 Task: Create a task in Outlook with the subject 'Complete Project Proposal', start date 6/16/2023, due date 6/30/2023, priority 'High', and include detailed instructions in the description.
Action: Mouse moved to (15, 104)
Screenshot: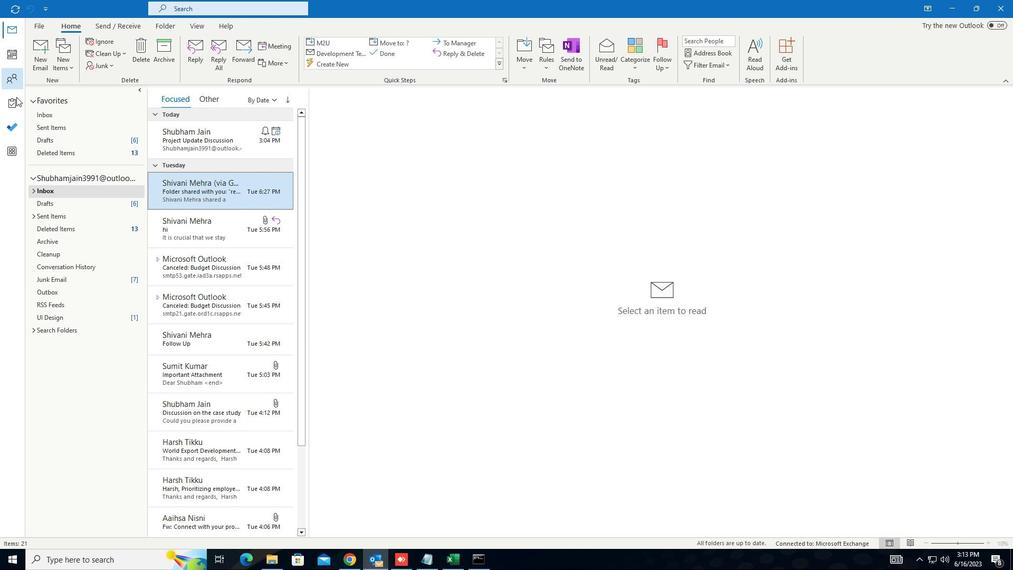 
Action: Mouse pressed left at (15, 104)
Screenshot: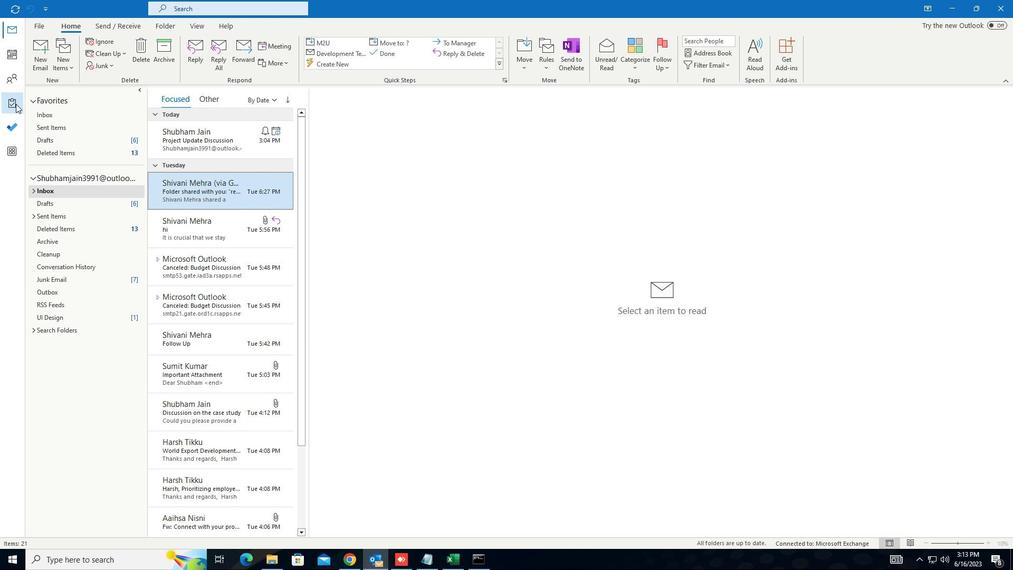 
Action: Mouse moved to (38, 53)
Screenshot: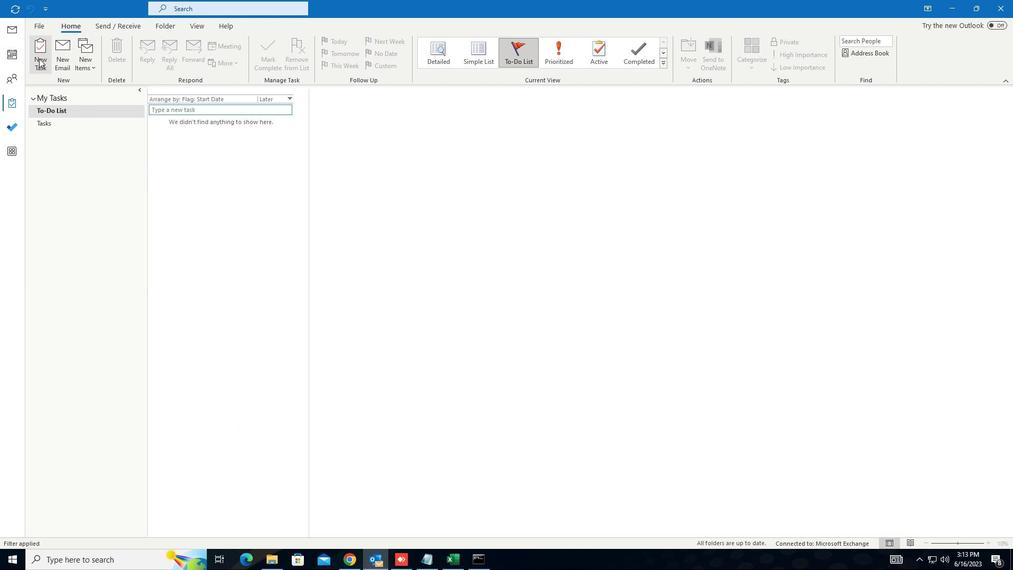 
Action: Mouse pressed left at (38, 53)
Screenshot: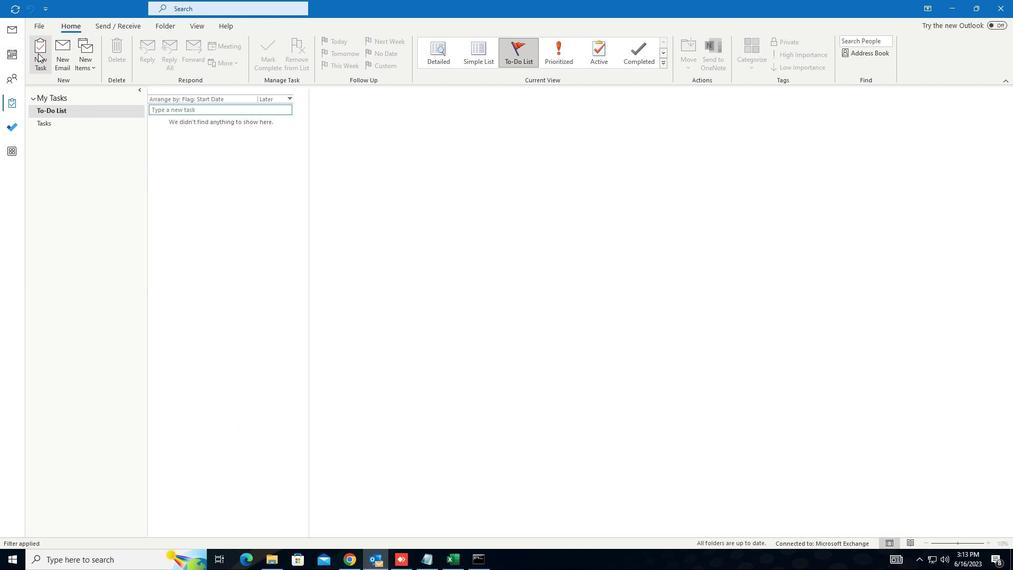 
Action: Mouse moved to (193, 181)
Screenshot: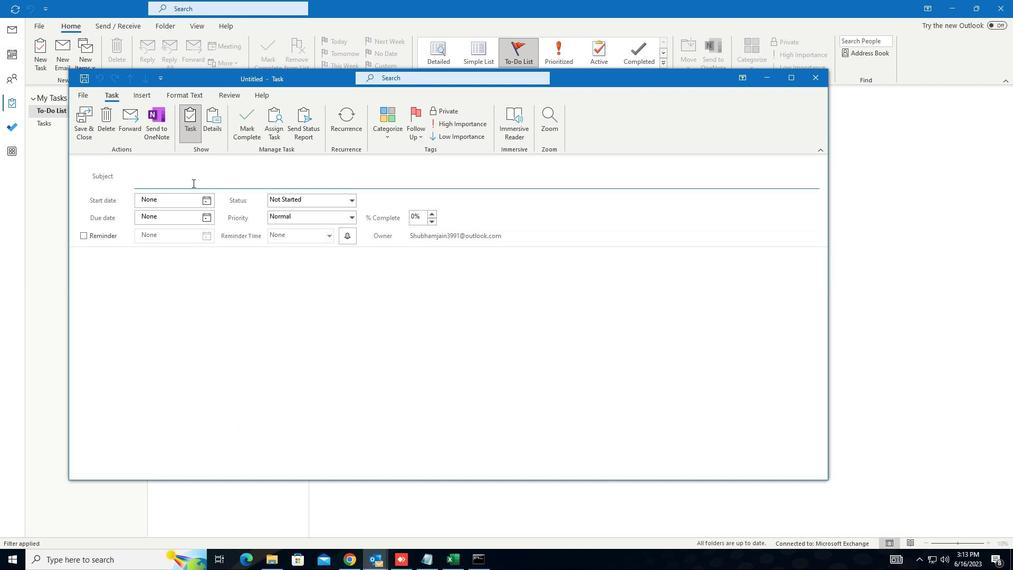 
Action: Mouse pressed left at (193, 181)
Screenshot: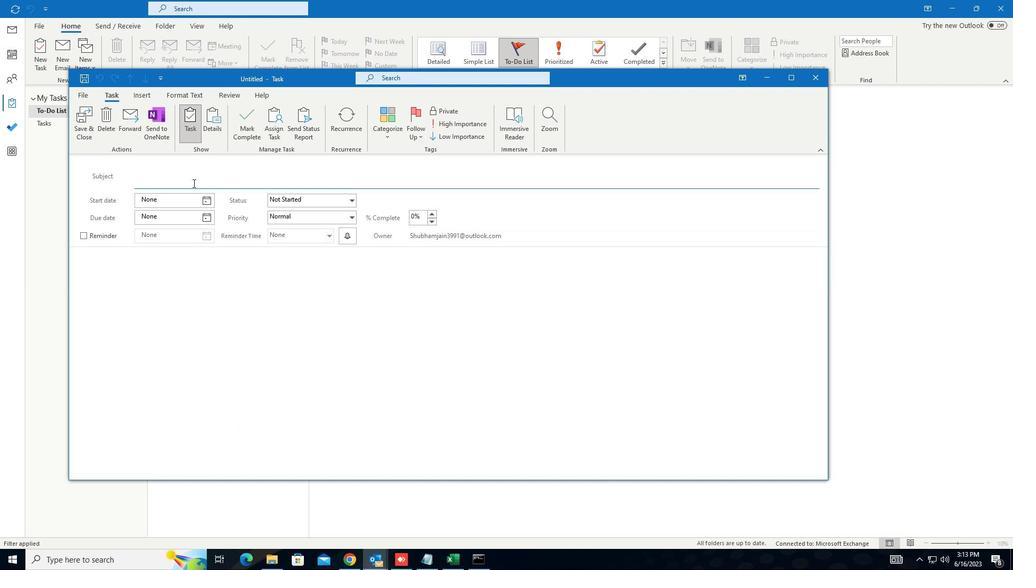 
Action: Mouse moved to (193, 180)
Screenshot: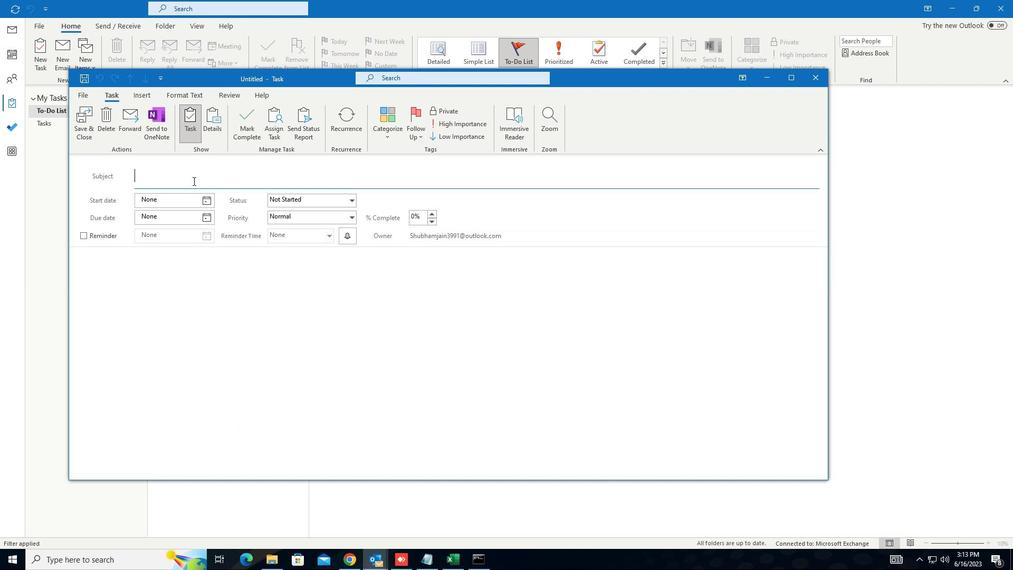 
Action: Key pressed <Key.shift><Key.shift><Key.shift>COMPLETE<Key.space><Key.shift>PROJECT<Key.space><Key.shift>PROPOSAL
Screenshot: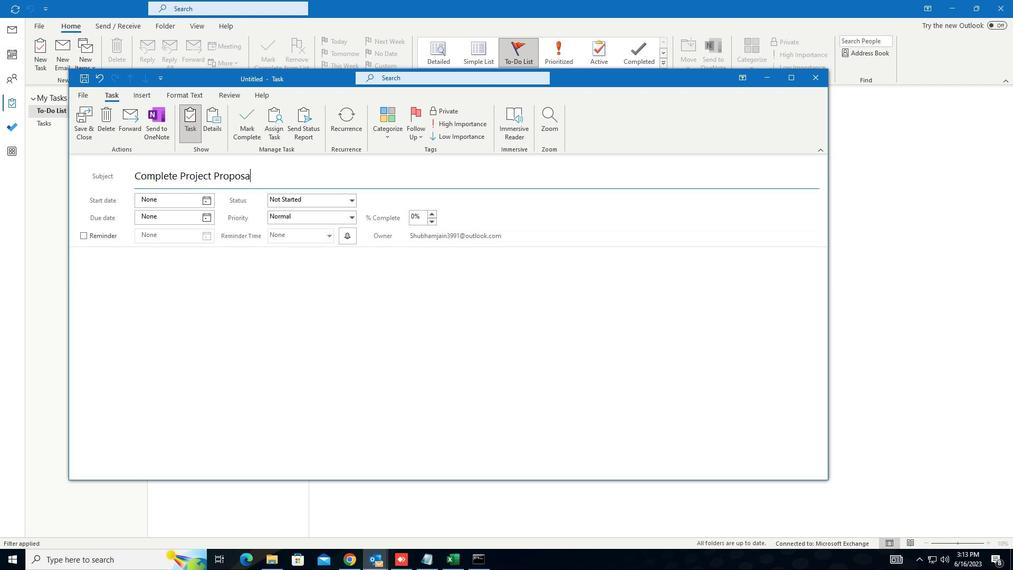 
Action: Mouse moved to (208, 266)
Screenshot: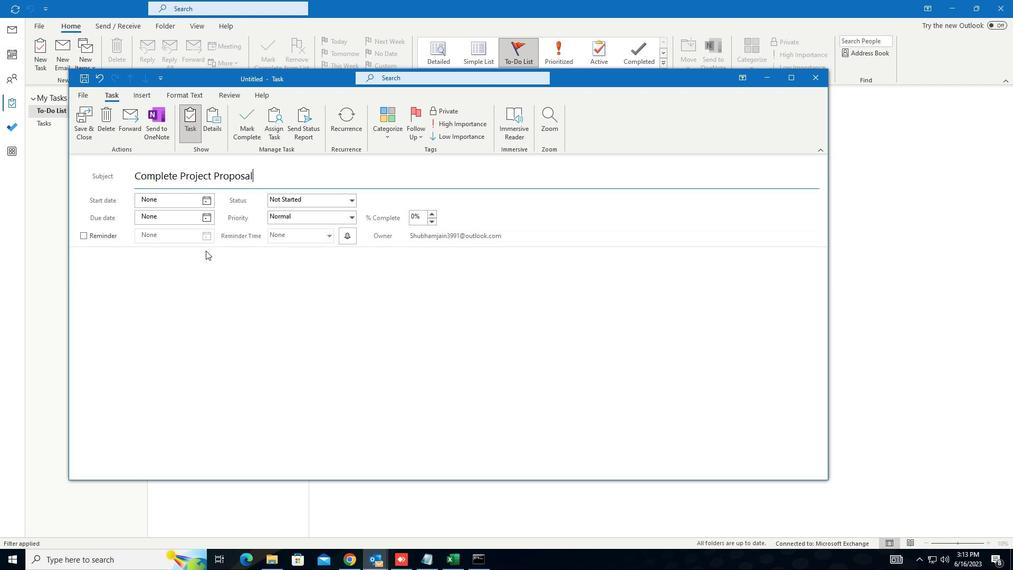 
Action: Mouse pressed left at (208, 266)
Screenshot: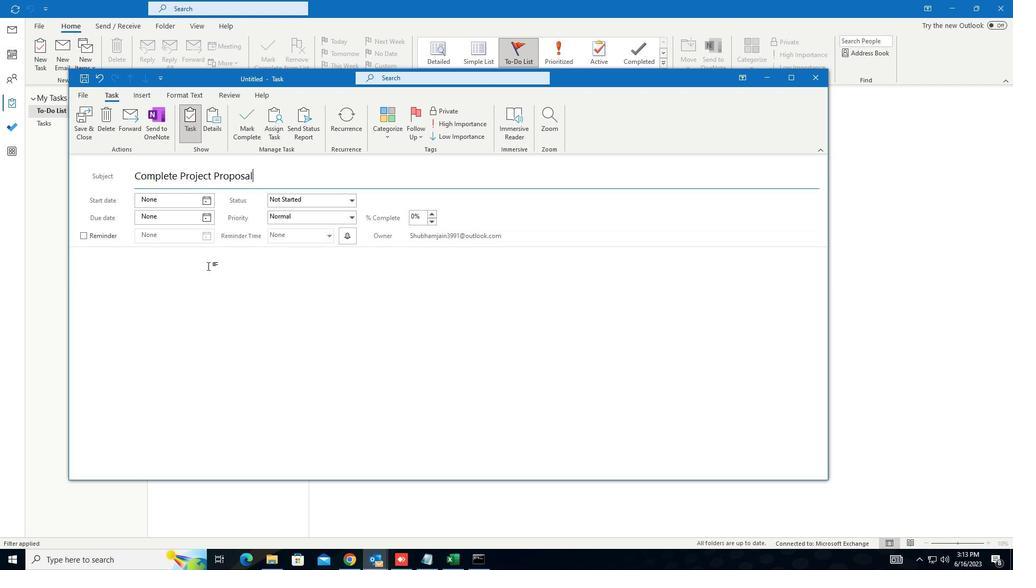 
Action: Mouse moved to (208, 264)
Screenshot: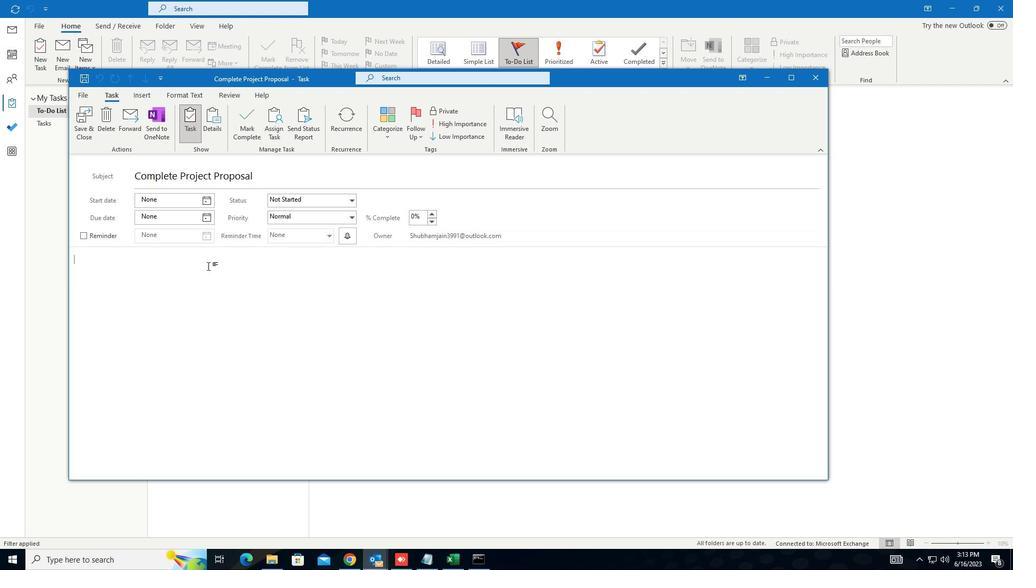 
Action: Key pressed <Key.shift>REVIEW<Key.space>PROJECT<Key.space>BACKGROUND<Key.space>AND<Key.space>OBJECTIVES.<Key.space><Key.shift><Key.shift><Key.shift><Key.shift><Key.shift><Key.shift><Key.shift><Key.shift><Key.shift><Key.shift><Key.shift><Key.shift>FAMILIARIZE<Key.space>YOURSELF<Key.space>WITH<Key.space>THE<Key.space>PROJECT'S<Key.space>PURPOSE,<Key.space>GOALS,<Key.space>AND<Key.space>DESIRED<Key.space>OUTCOMES.<Key.space><Key.shift>REFER<Key.space>TO<Key.space>THE<Key.space>PROVIDED<Key.space>PROJECT<Key.space>BRIEF<Key.space>OR<Key.space>ANY<Key.space>RELATED<Key.space>DOCUMENTATION.
Screenshot: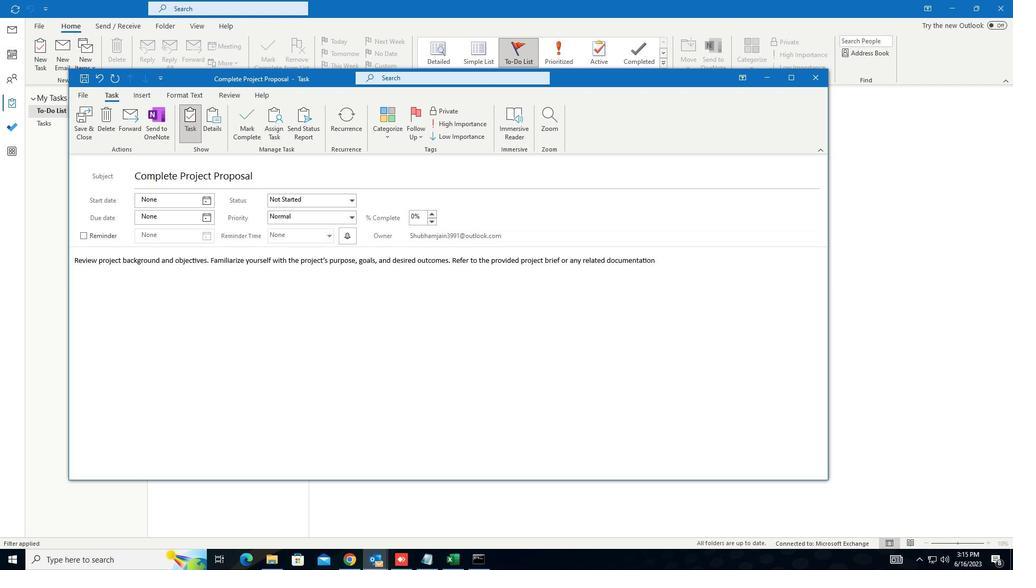 
Action: Mouse moved to (207, 202)
Screenshot: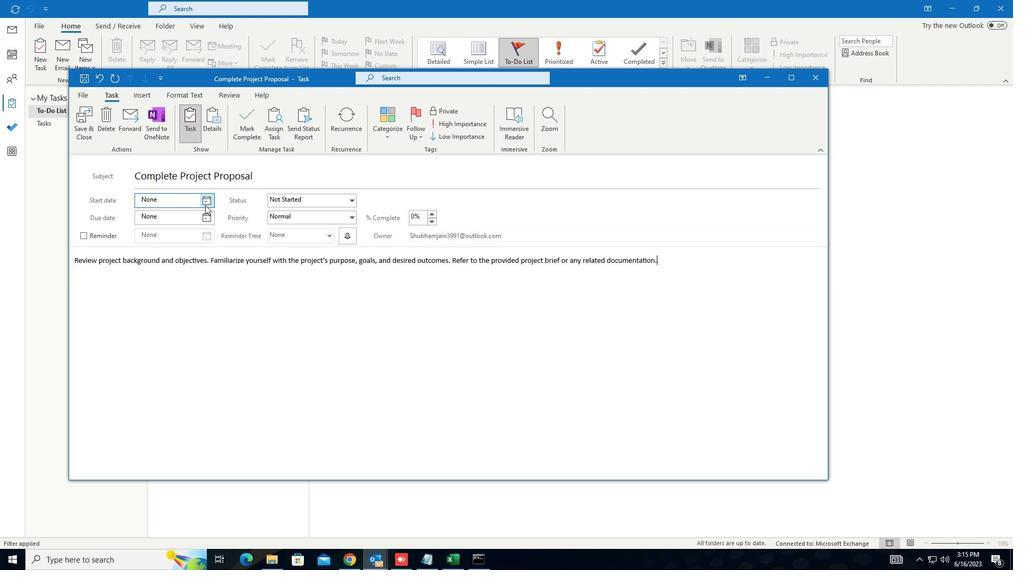 
Action: Mouse pressed left at (207, 202)
Screenshot: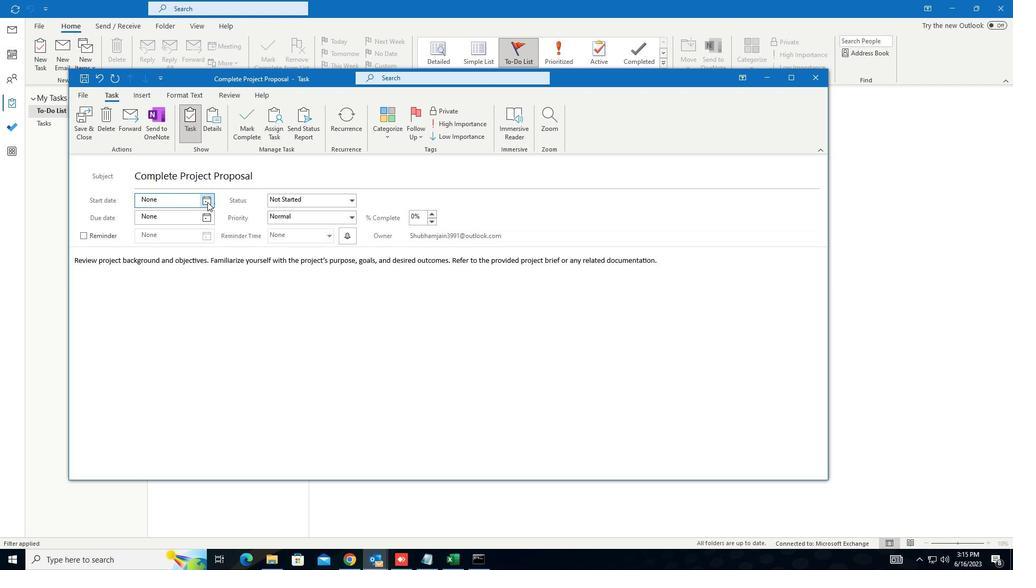 
Action: Mouse moved to (138, 321)
Screenshot: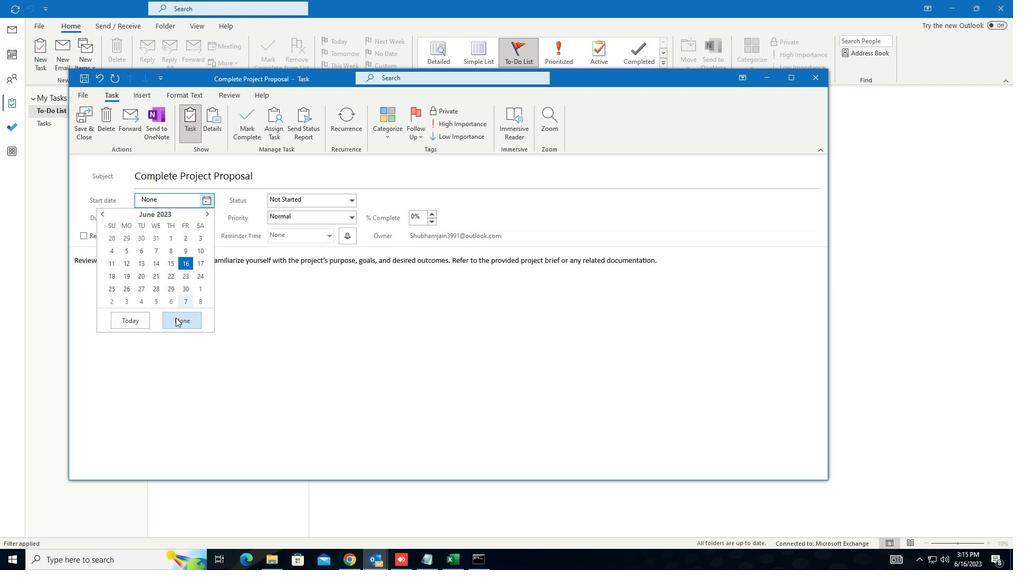 
Action: Mouse pressed left at (138, 321)
Screenshot: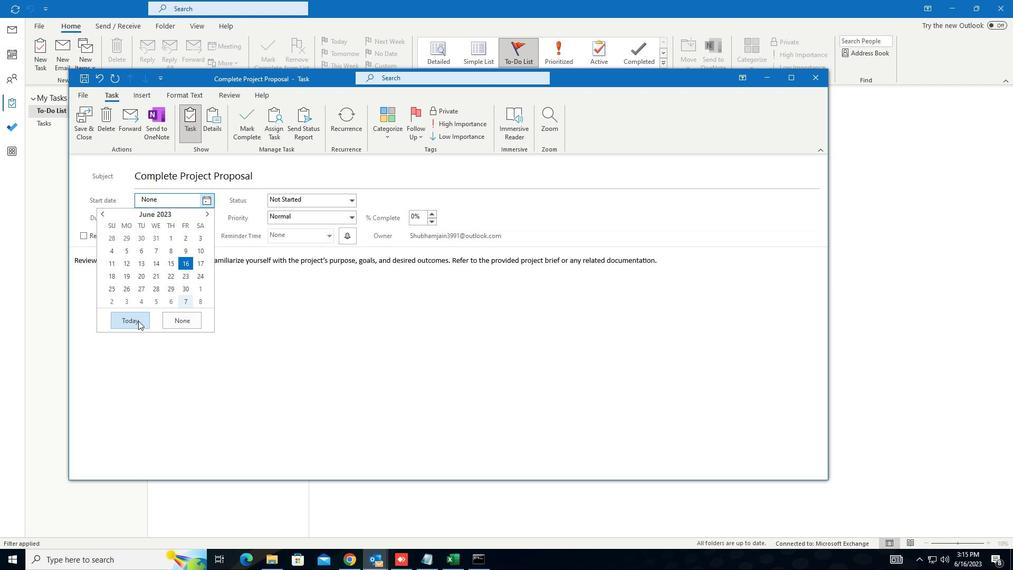 
Action: Mouse moved to (205, 231)
Screenshot: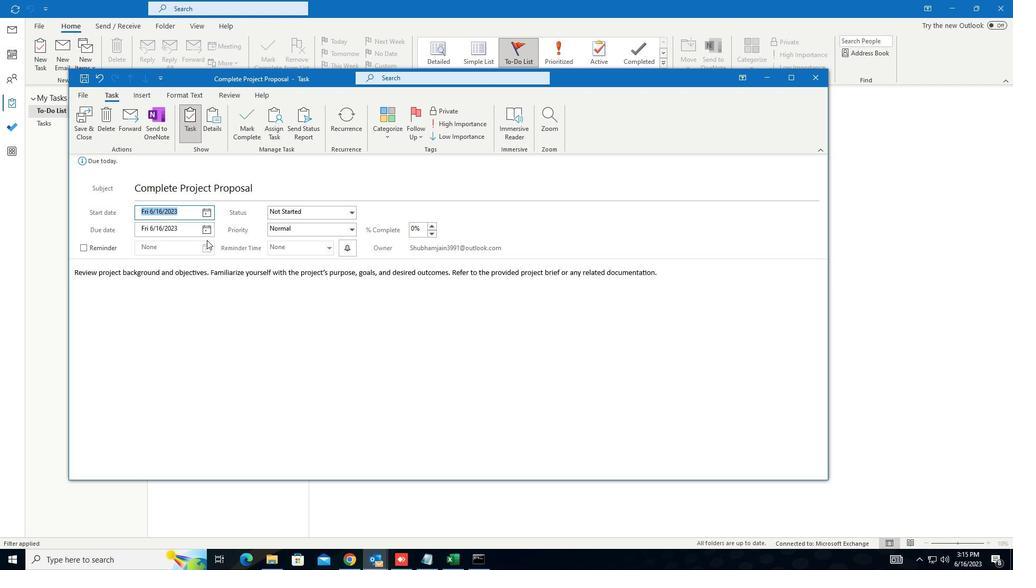 
Action: Mouse pressed left at (205, 231)
Screenshot: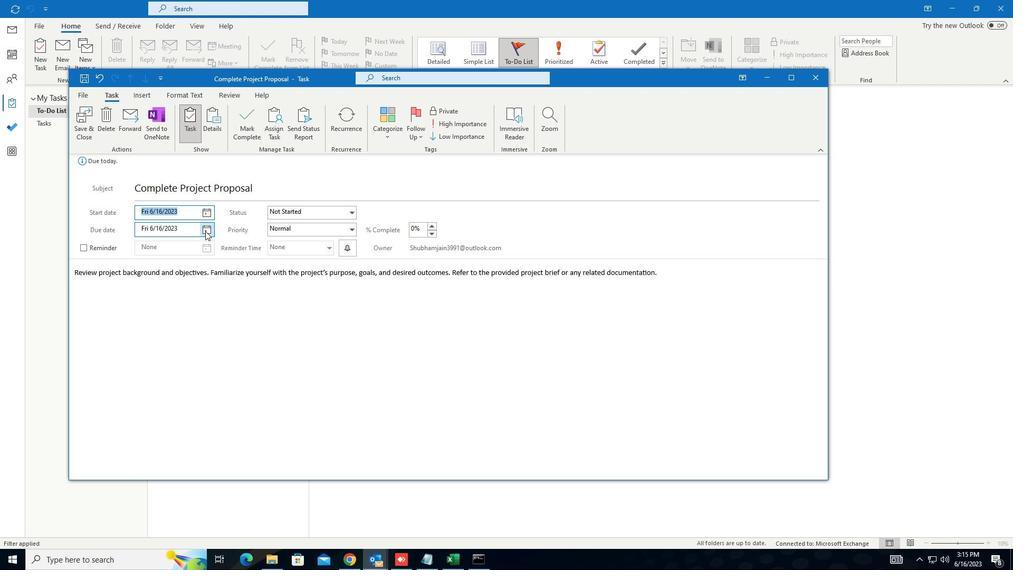 
Action: Mouse moved to (187, 316)
Screenshot: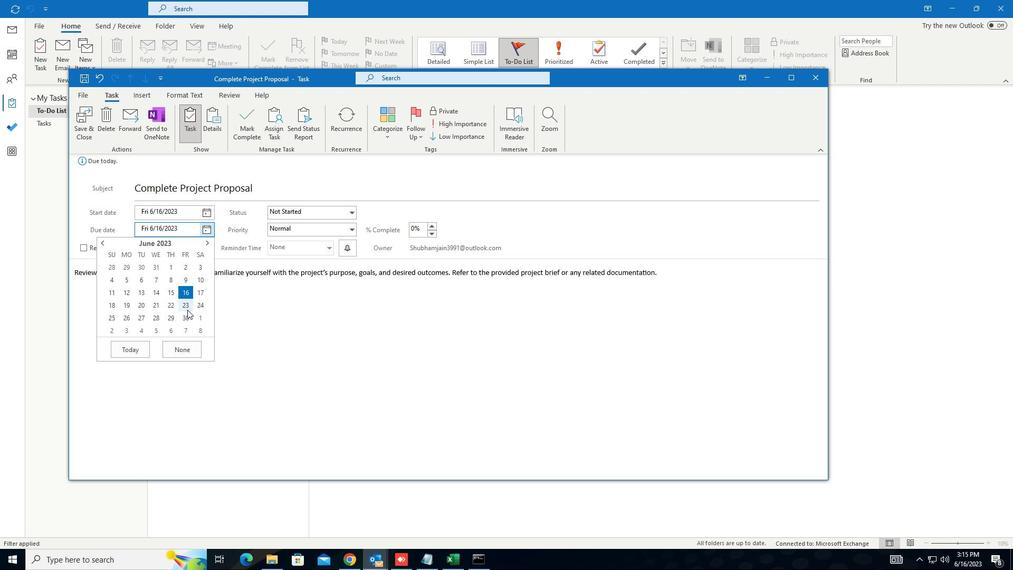 
Action: Mouse pressed left at (187, 316)
Screenshot: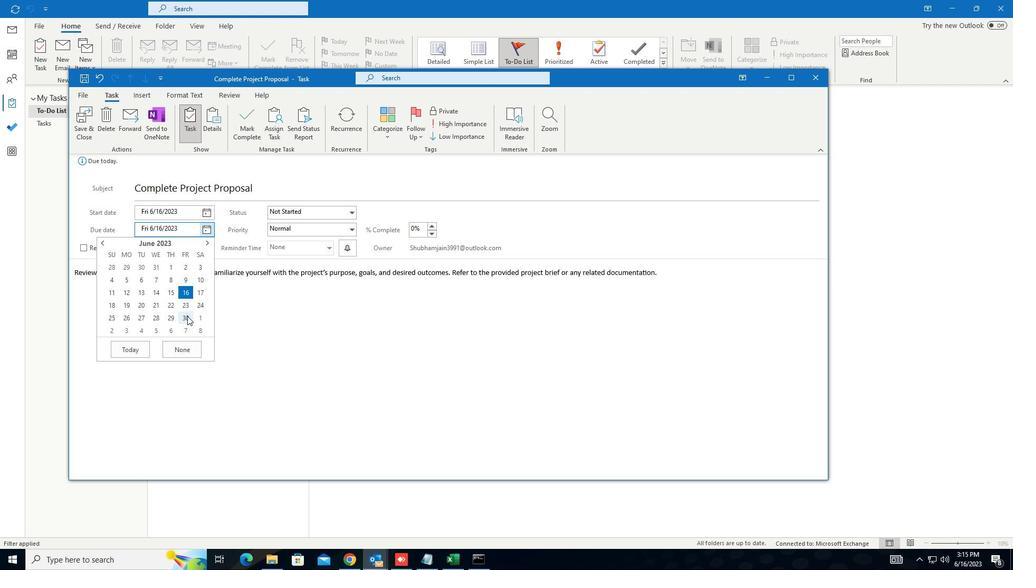 
Action: Mouse moved to (342, 211)
Screenshot: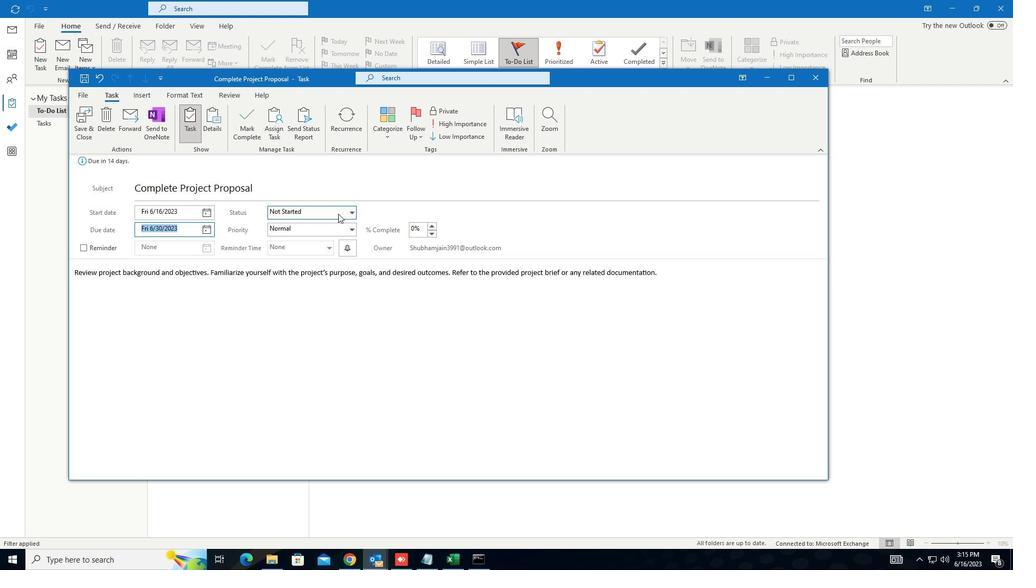 
Action: Mouse pressed left at (342, 211)
Screenshot: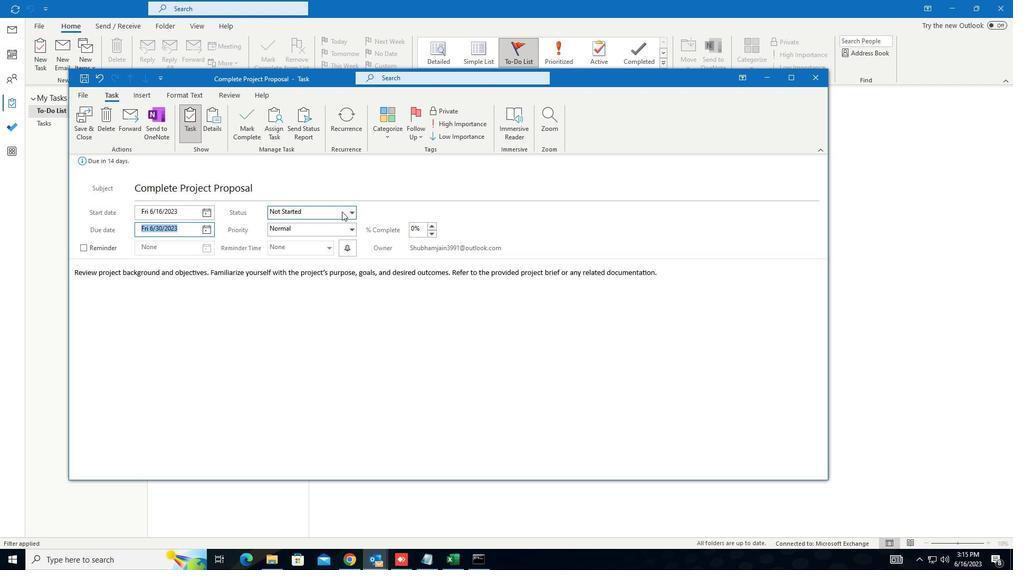 
Action: Mouse moved to (320, 223)
Screenshot: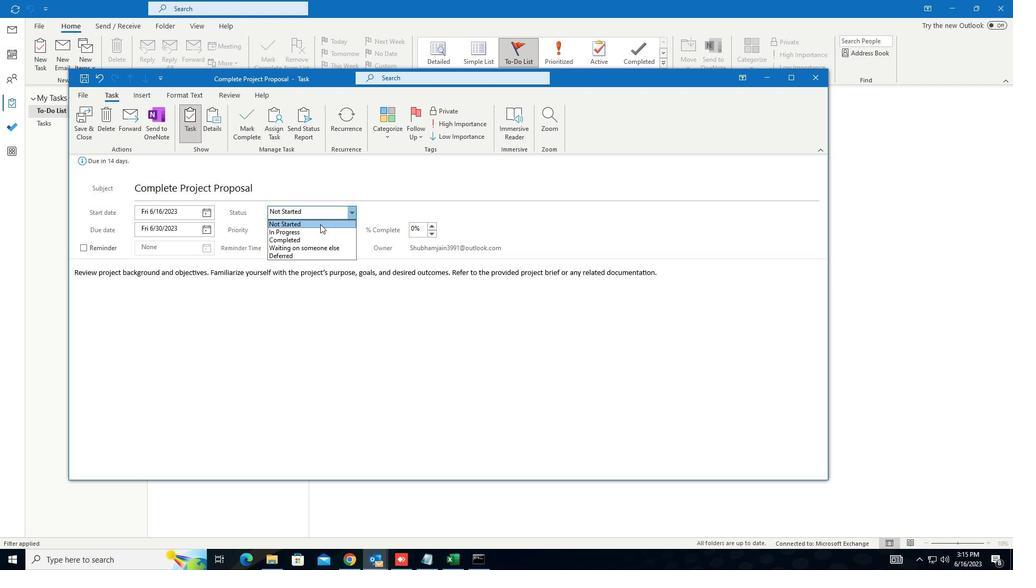 
Action: Mouse pressed left at (320, 223)
Screenshot: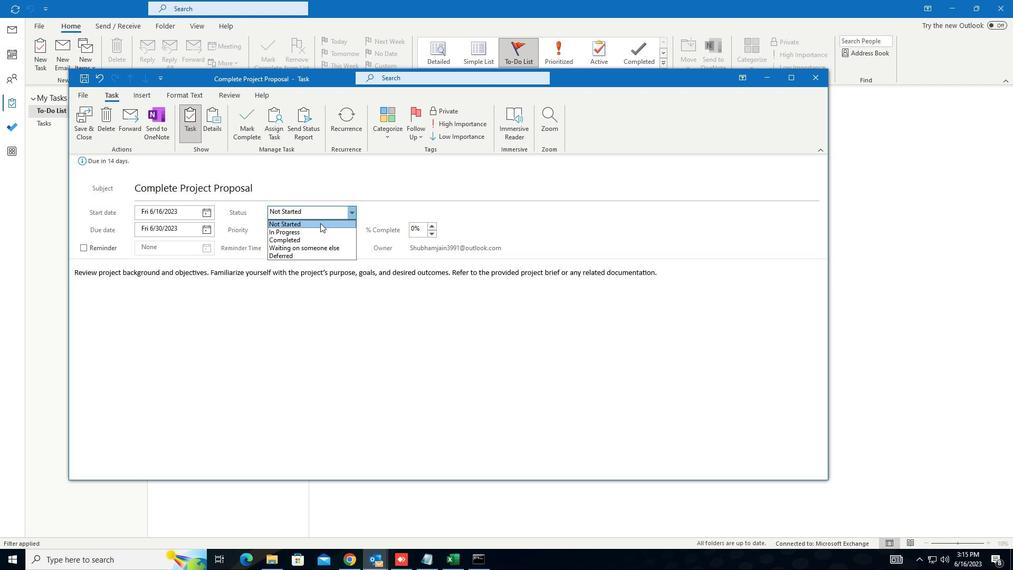 
Action: Mouse moved to (344, 228)
Screenshot: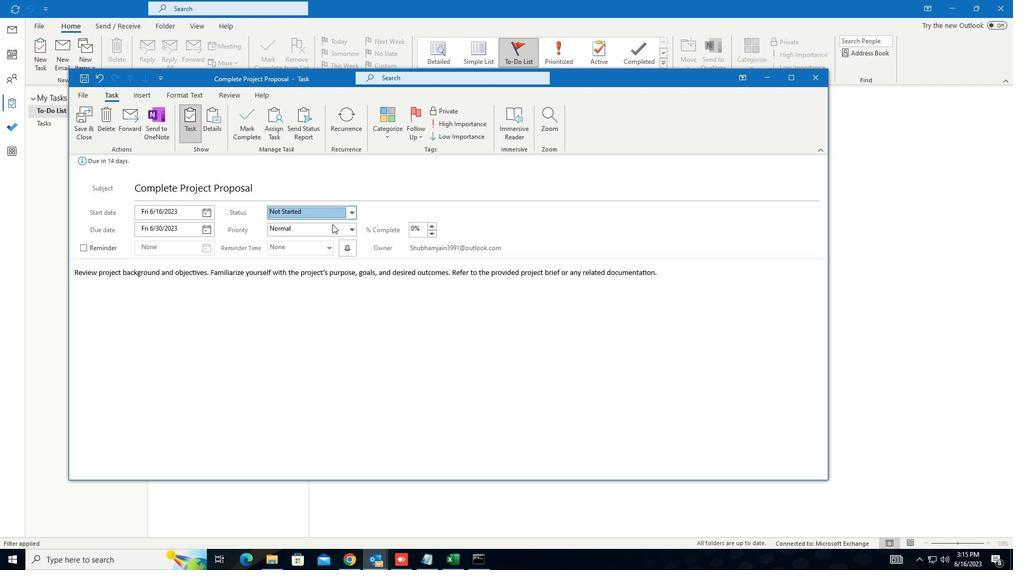 
Action: Mouse pressed left at (344, 228)
Screenshot: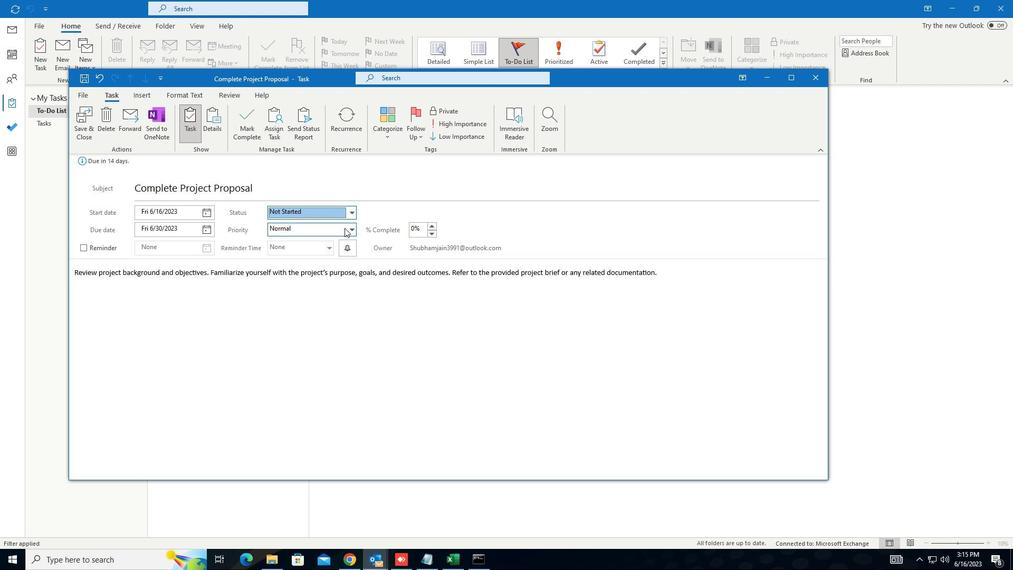 
Action: Mouse moved to (321, 255)
Screenshot: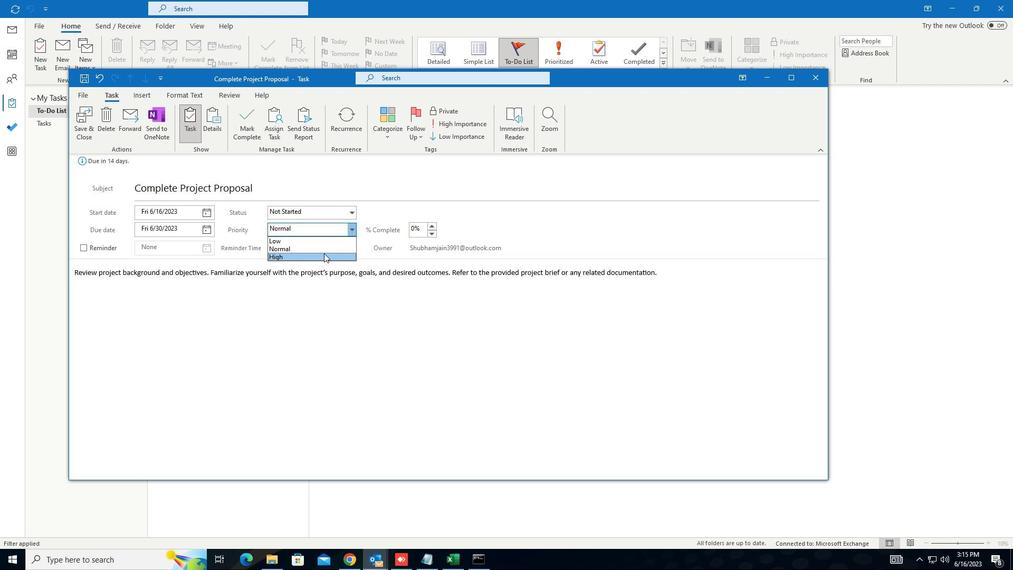 
Action: Mouse pressed left at (321, 255)
Screenshot: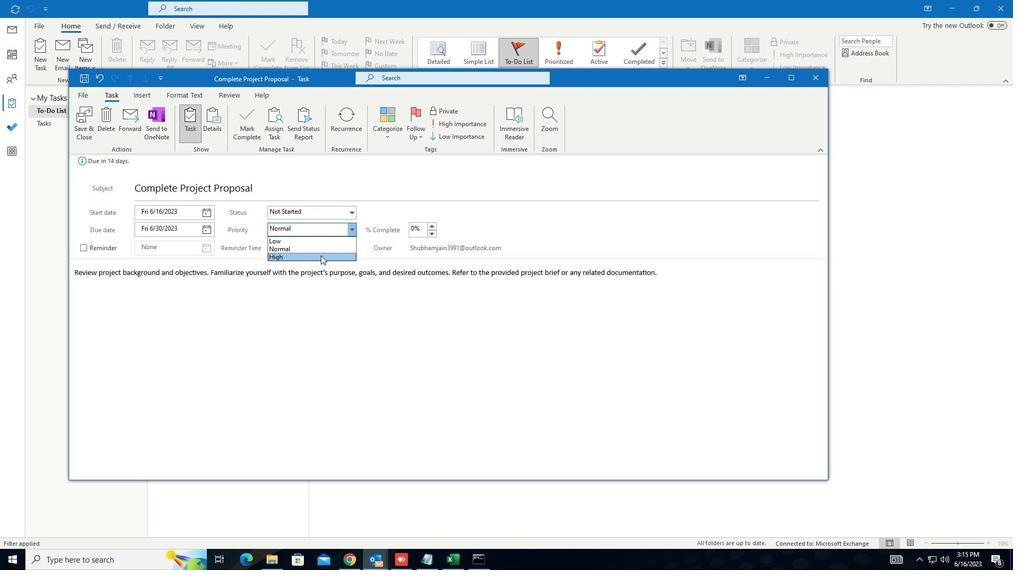 
Action: Mouse moved to (83, 121)
Screenshot: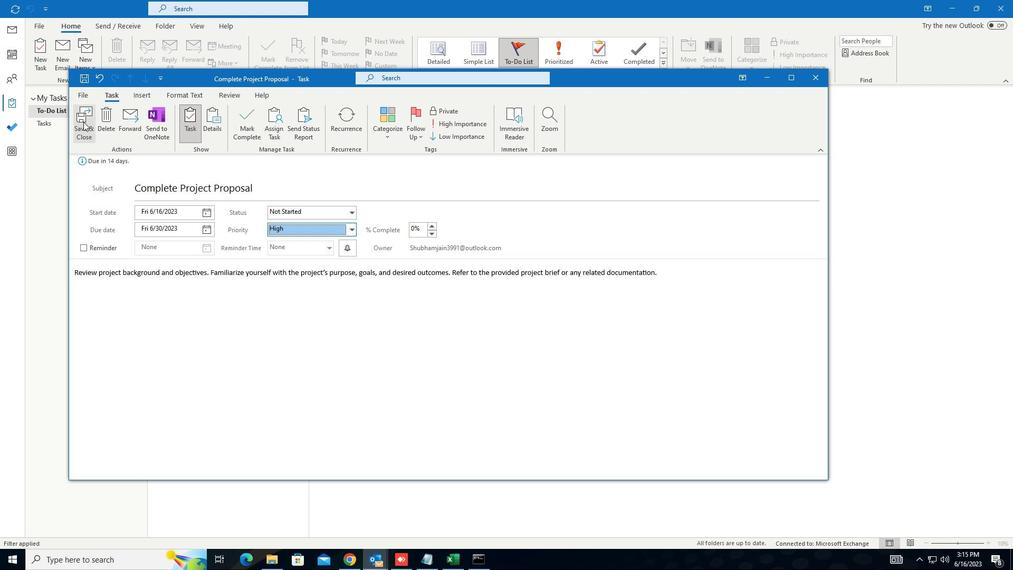 
Action: Mouse pressed left at (83, 121)
Screenshot: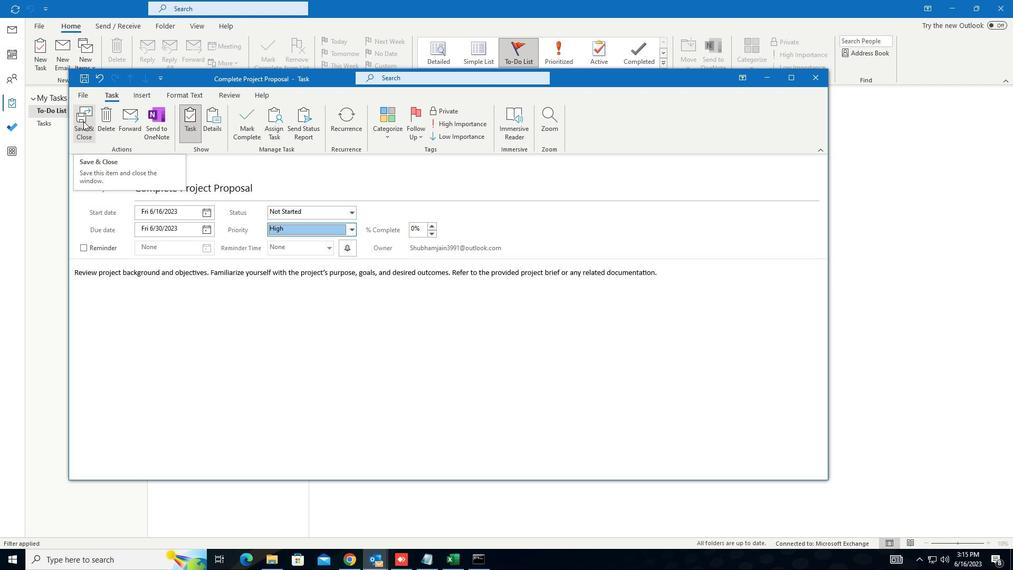
Action: Mouse moved to (226, 315)
Screenshot: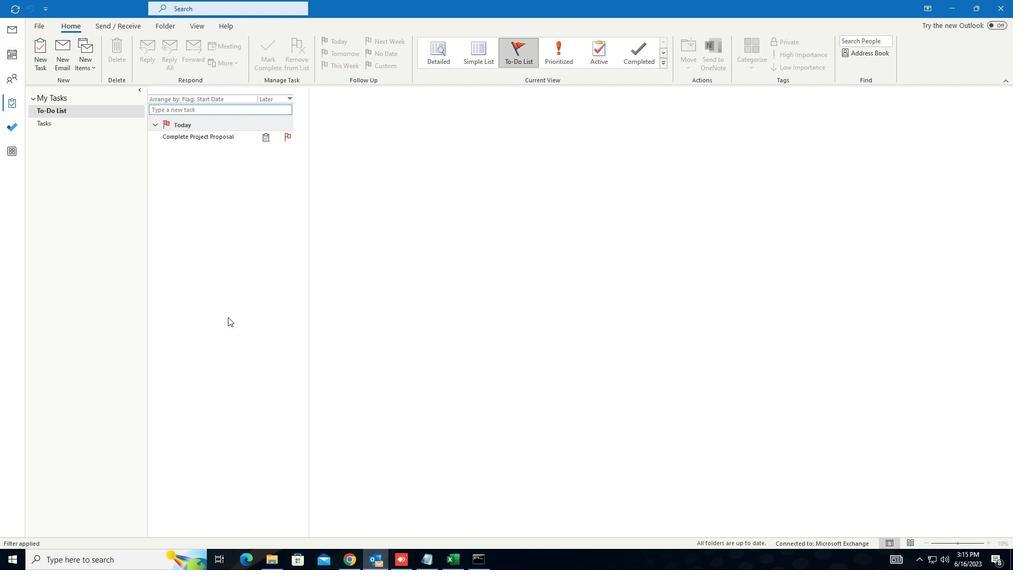 
